 Task: Select 1st.
Action: Mouse moved to (457, 106)
Screenshot: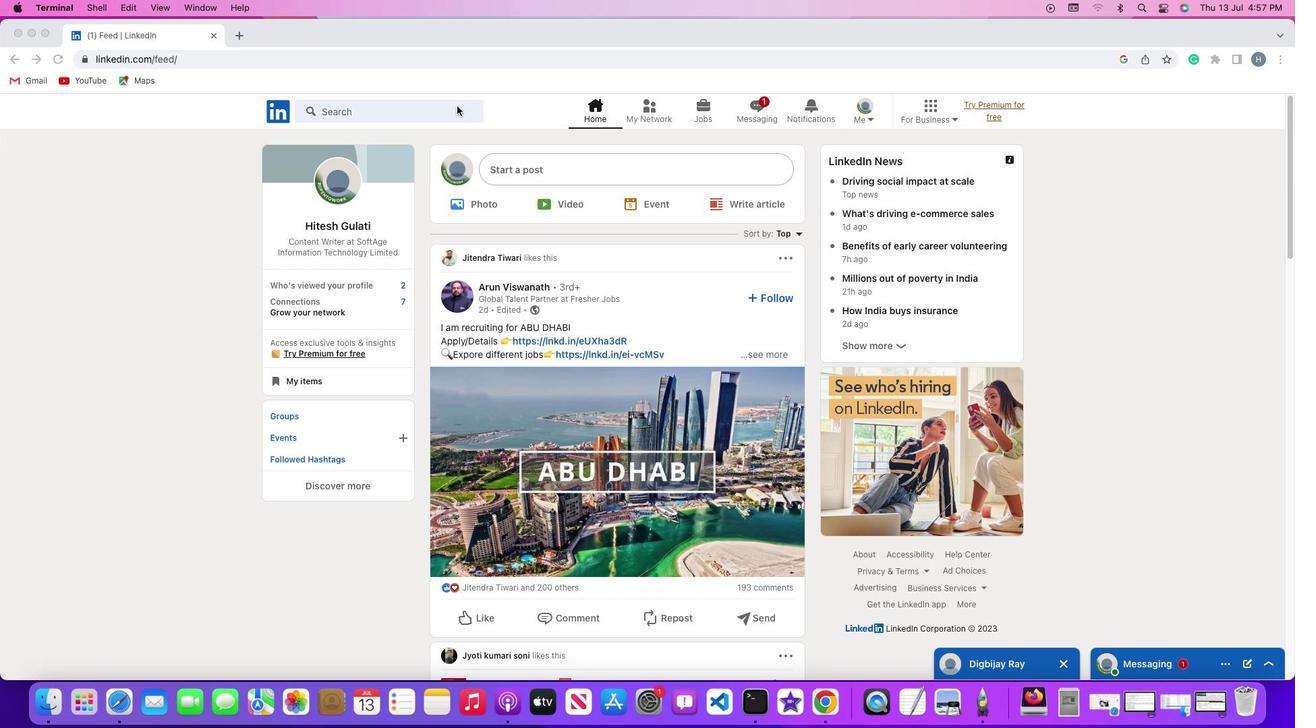 
Action: Mouse pressed left at (457, 106)
Screenshot: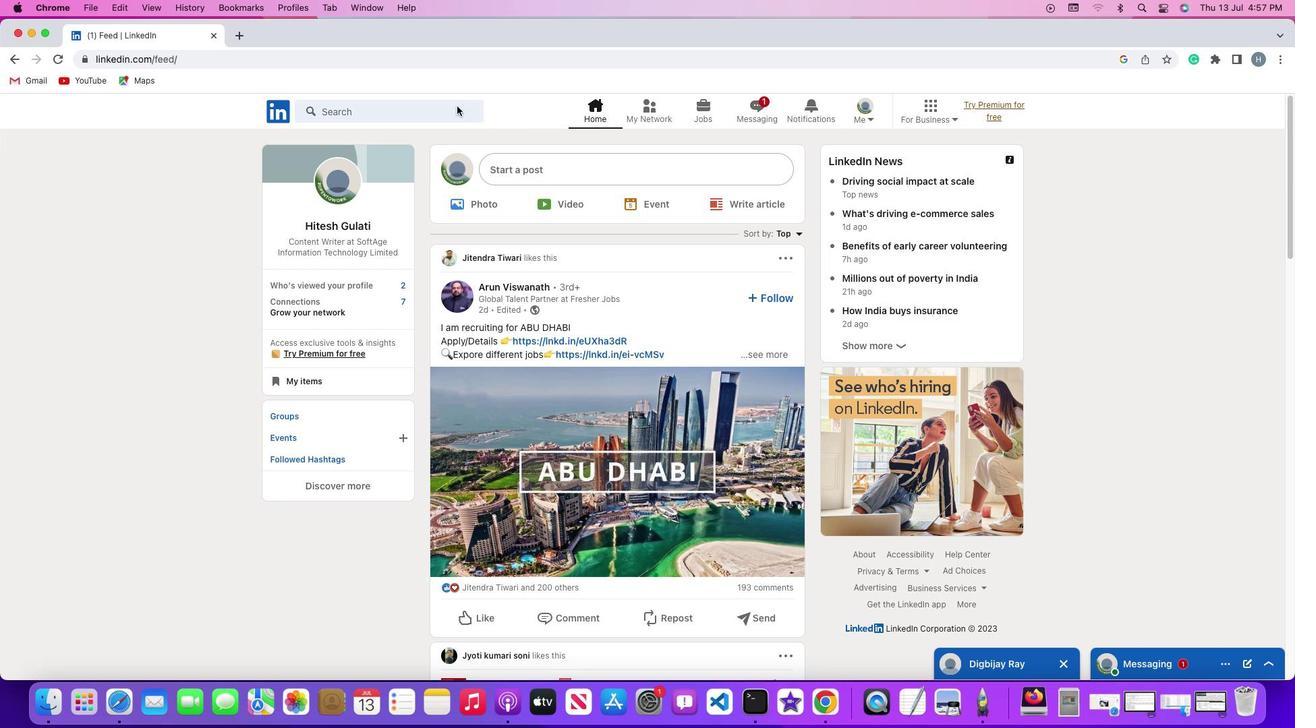 
Action: Mouse pressed left at (457, 106)
Screenshot: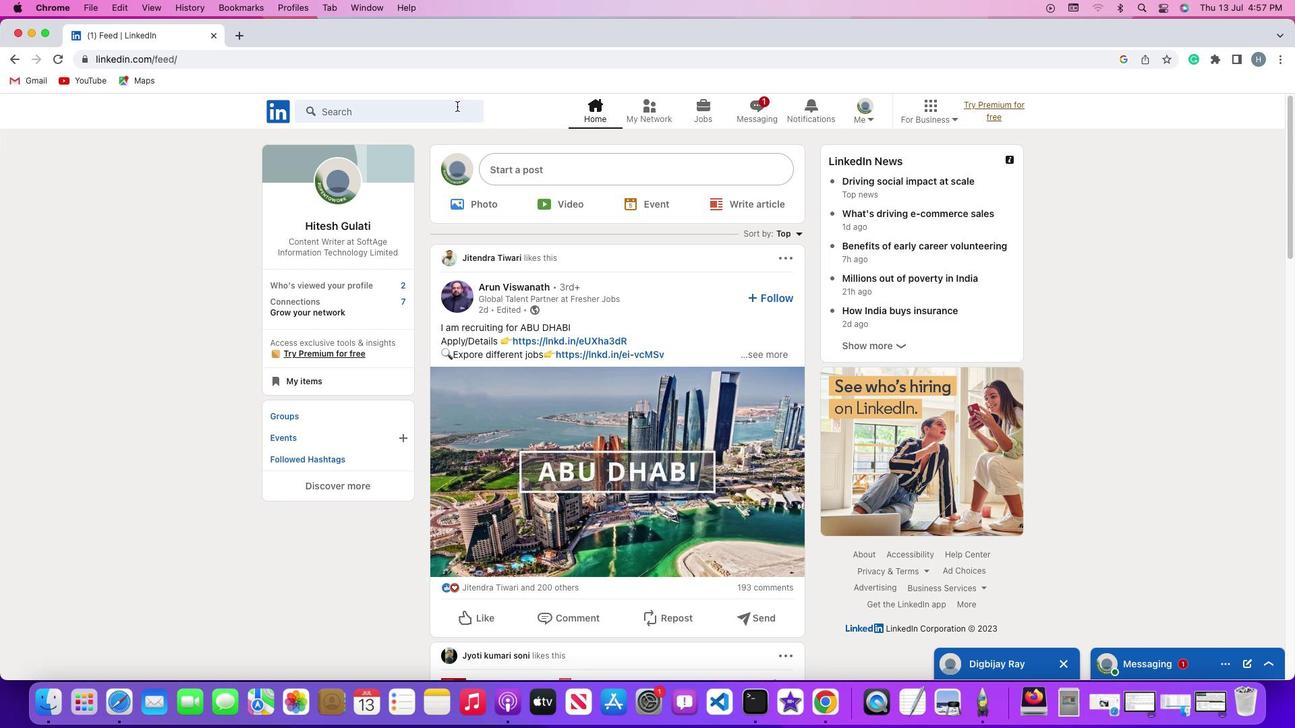 
Action: Key pressed Key.shift'#''h''i''r''i''n''g'Key.enter
Screenshot: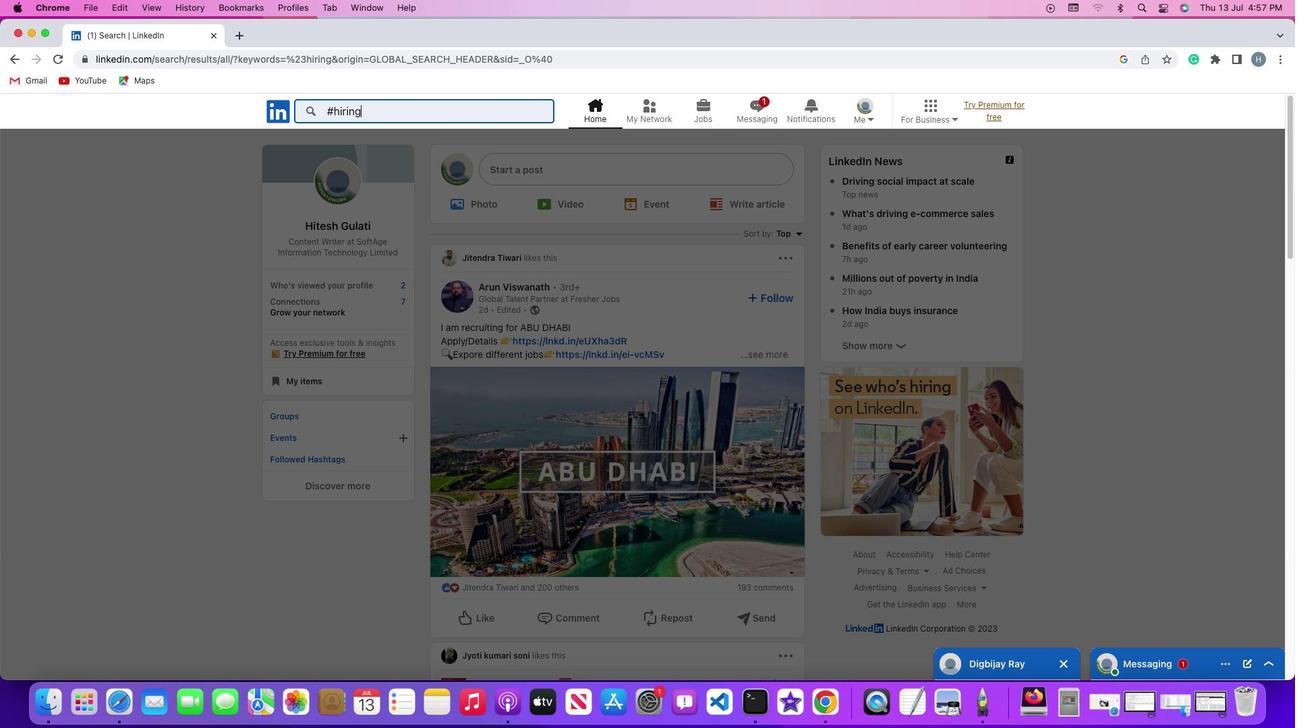 
Action: Mouse moved to (465, 148)
Screenshot: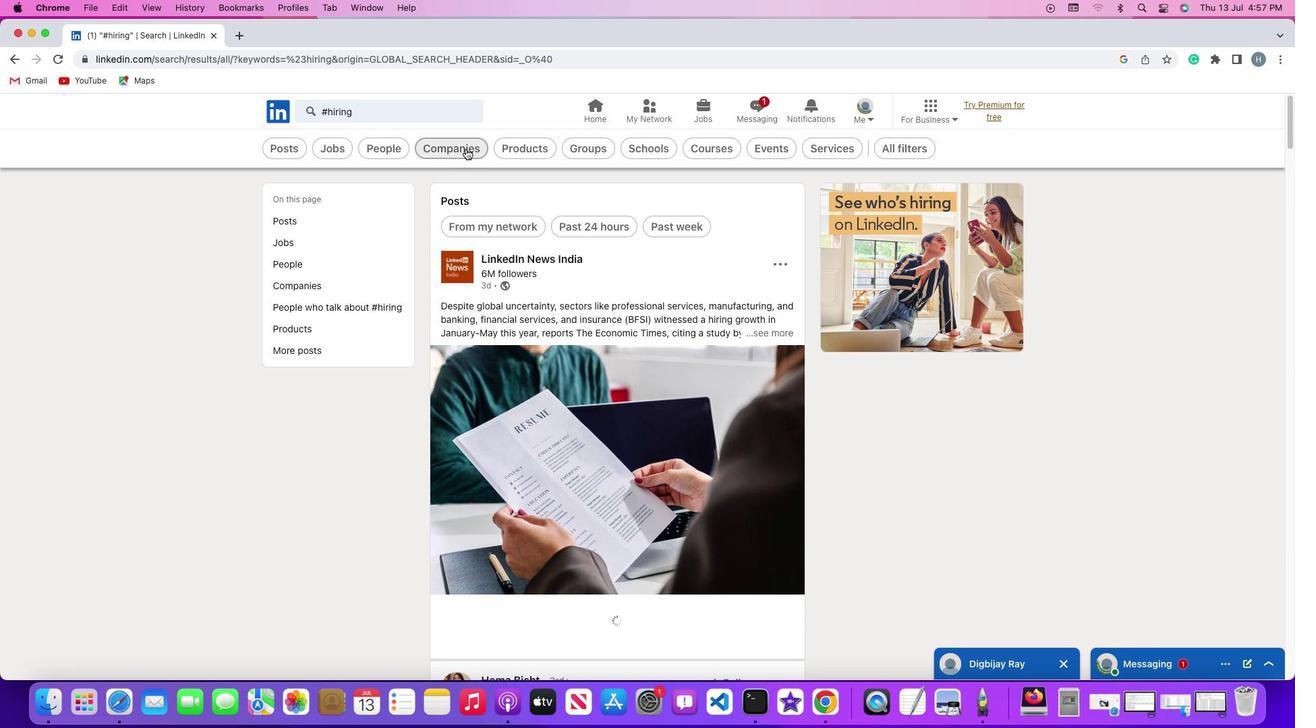 
Action: Mouse pressed left at (465, 148)
Screenshot: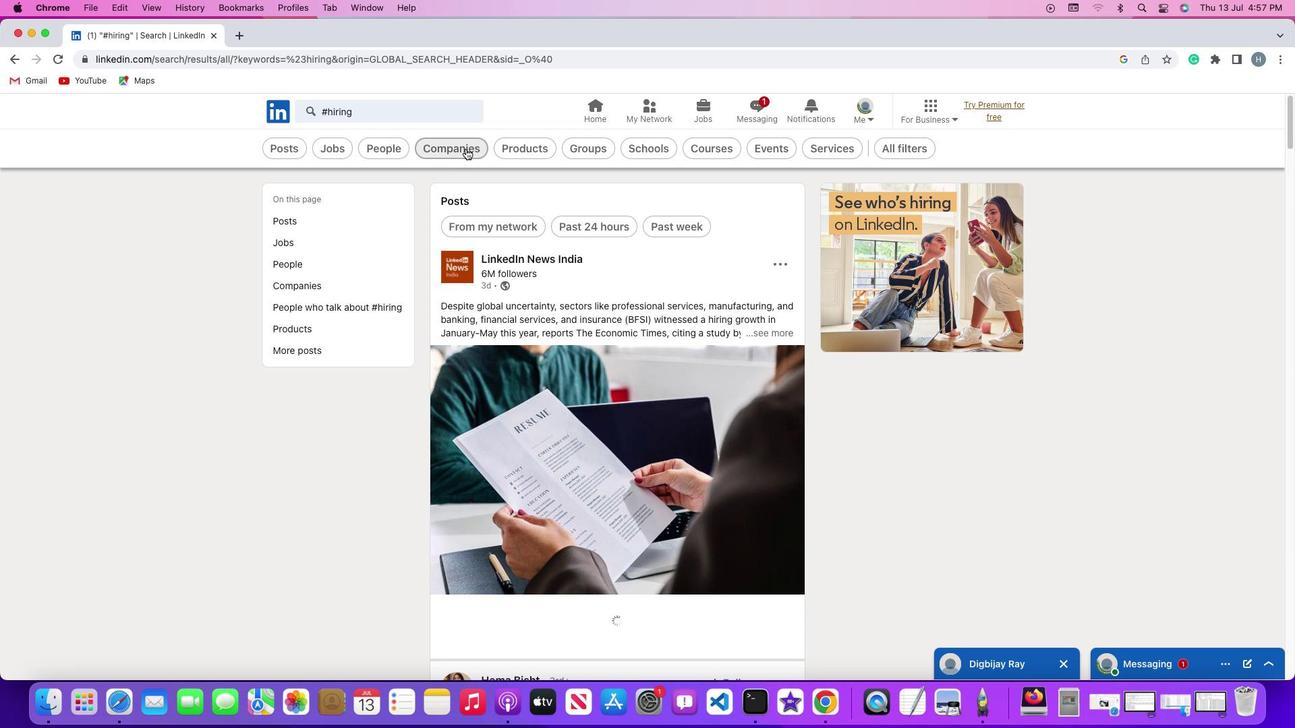 
Action: Mouse moved to (682, 148)
Screenshot: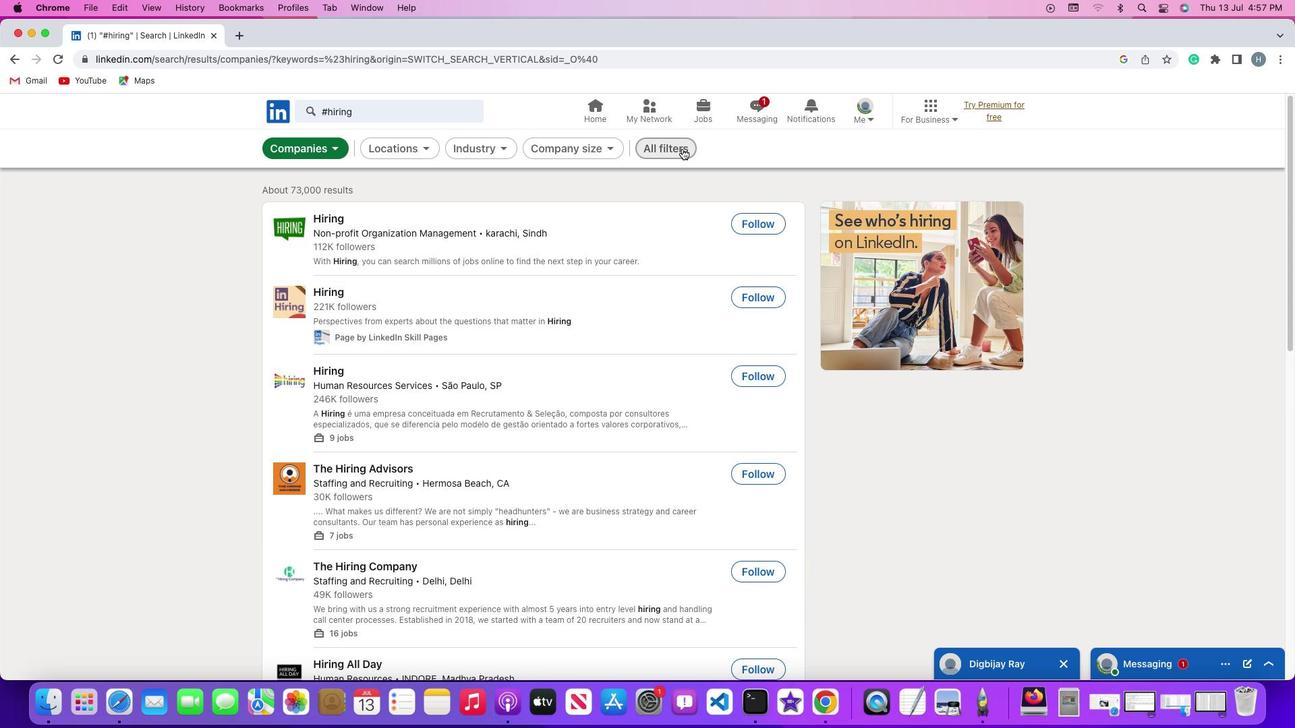 
Action: Mouse pressed left at (682, 148)
Screenshot: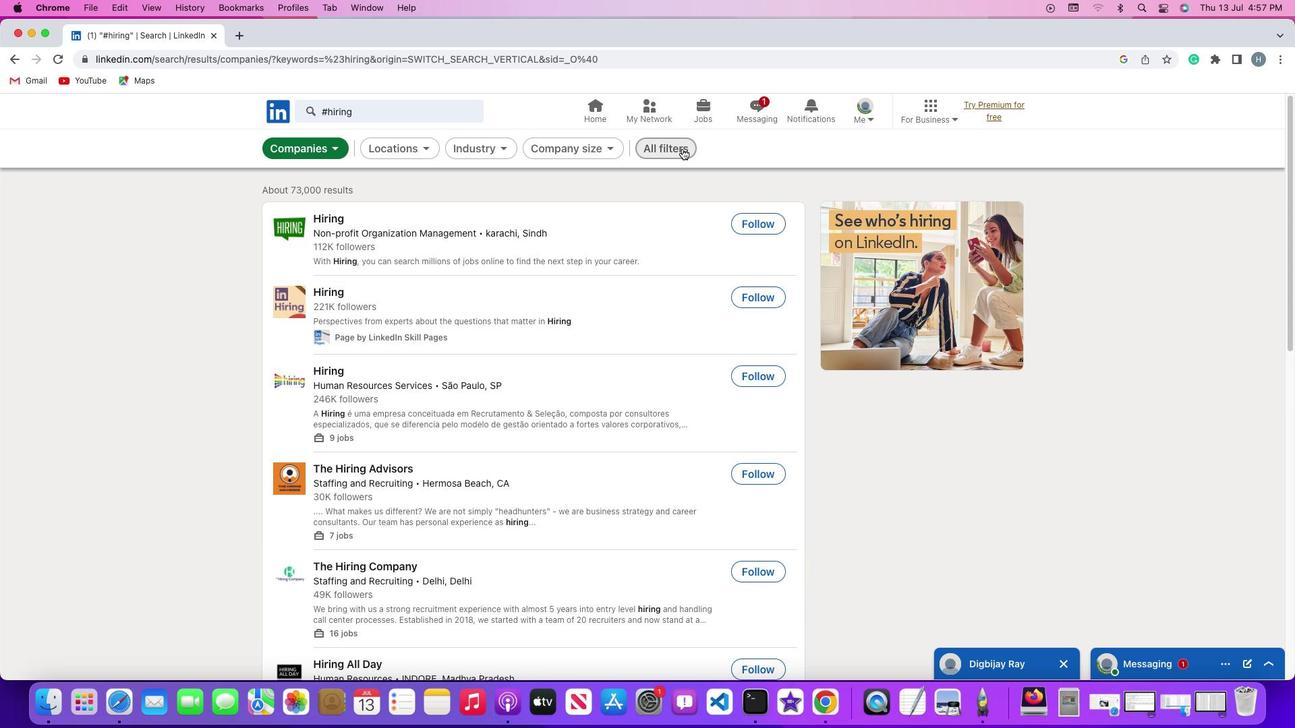 
Action: Mouse moved to (1051, 465)
Screenshot: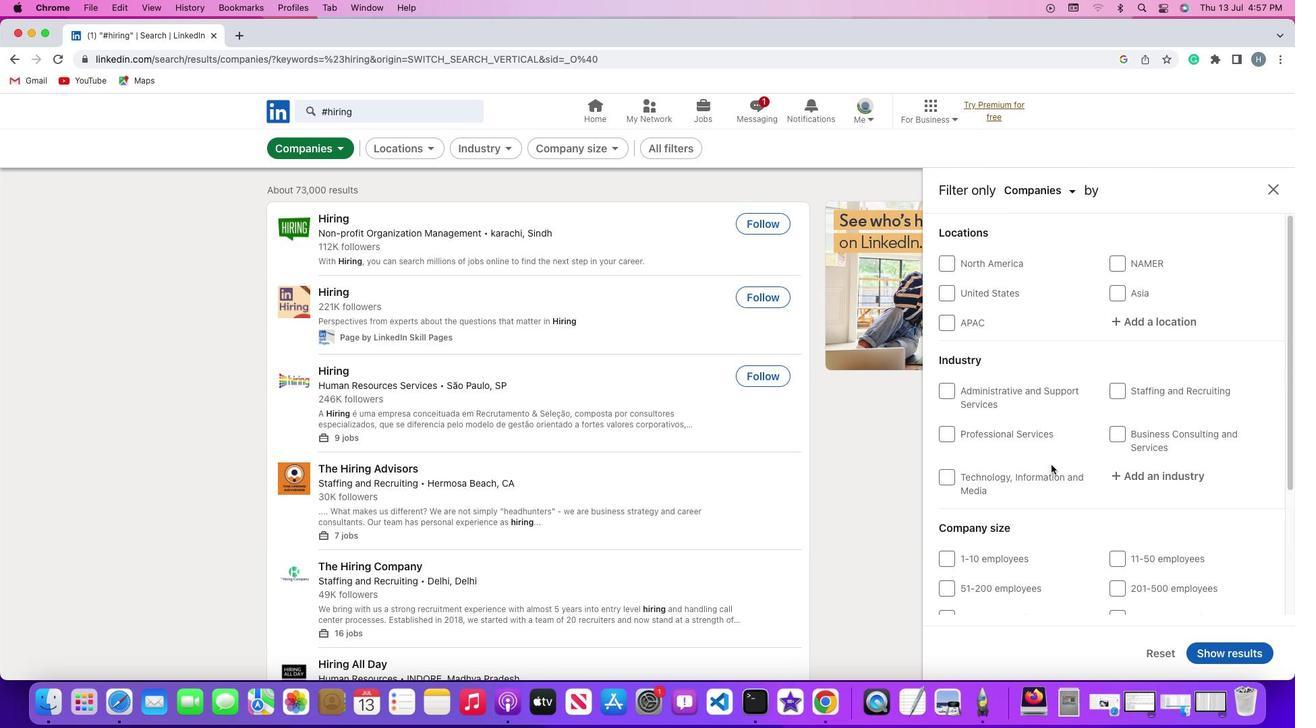 
Action: Mouse scrolled (1051, 465) with delta (0, 0)
Screenshot: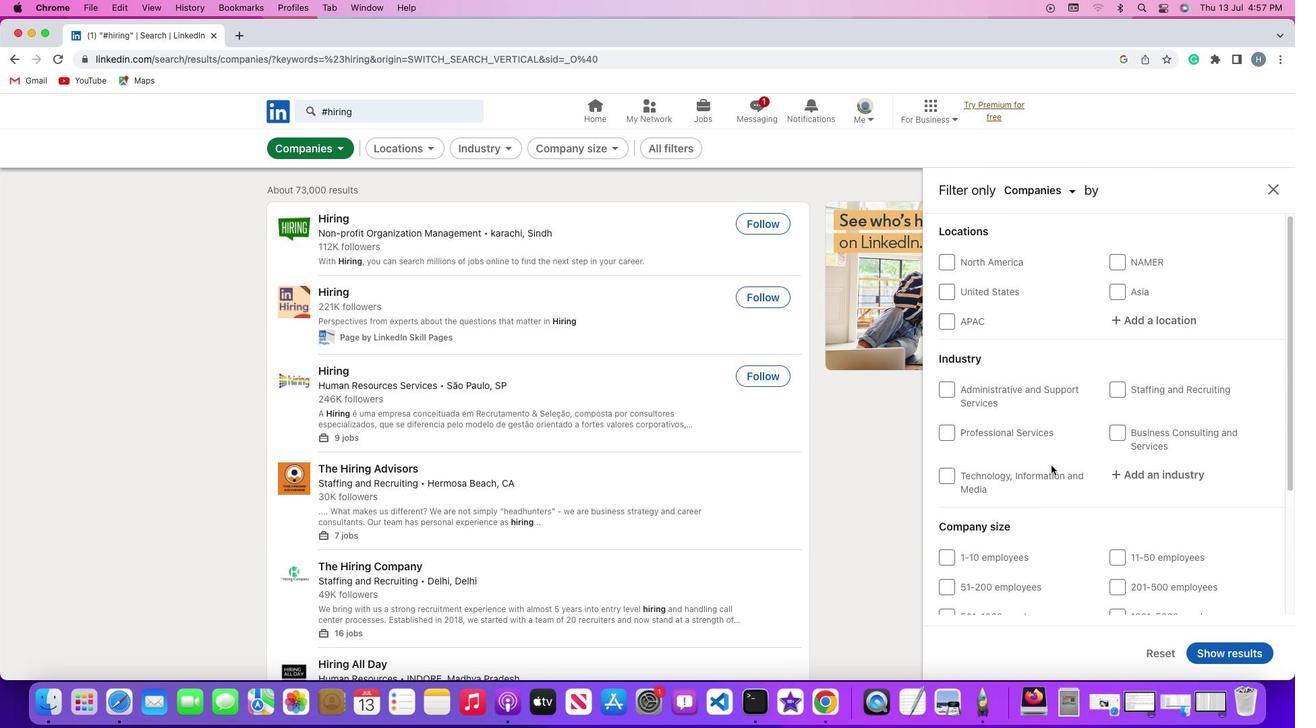 
Action: Mouse scrolled (1051, 465) with delta (0, 0)
Screenshot: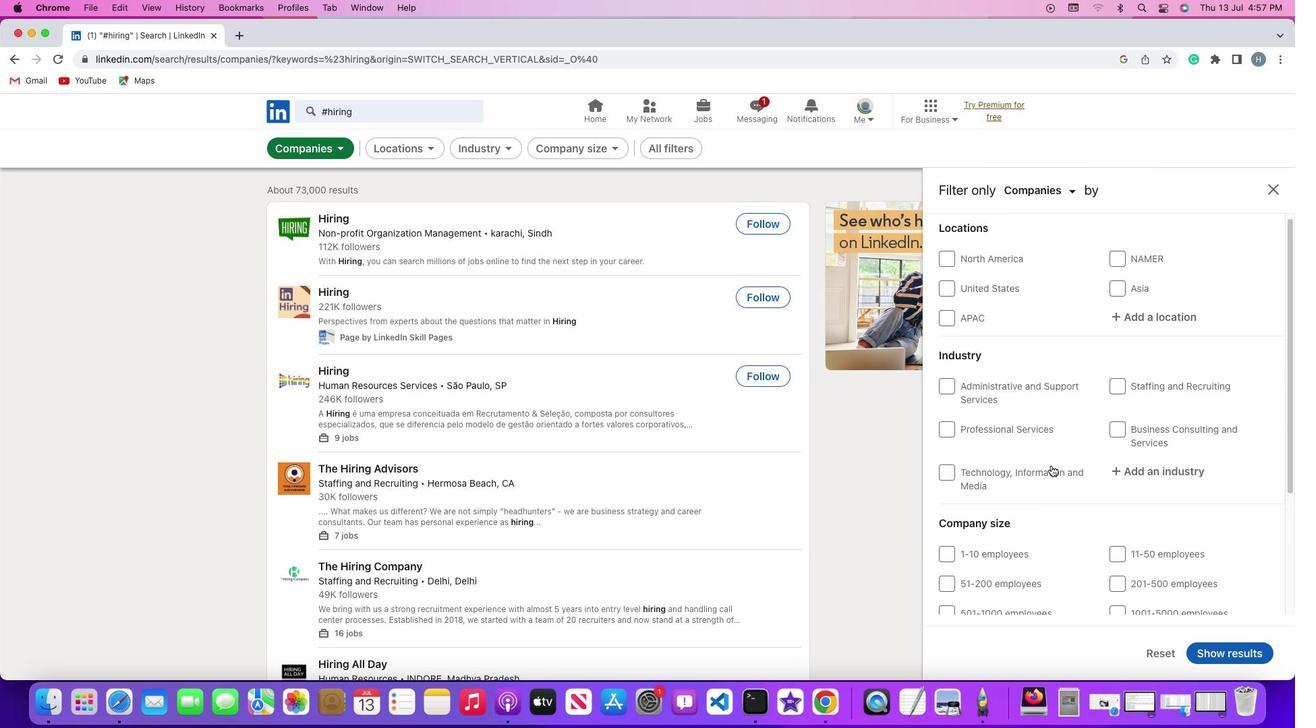 
Action: Mouse moved to (1051, 465)
Screenshot: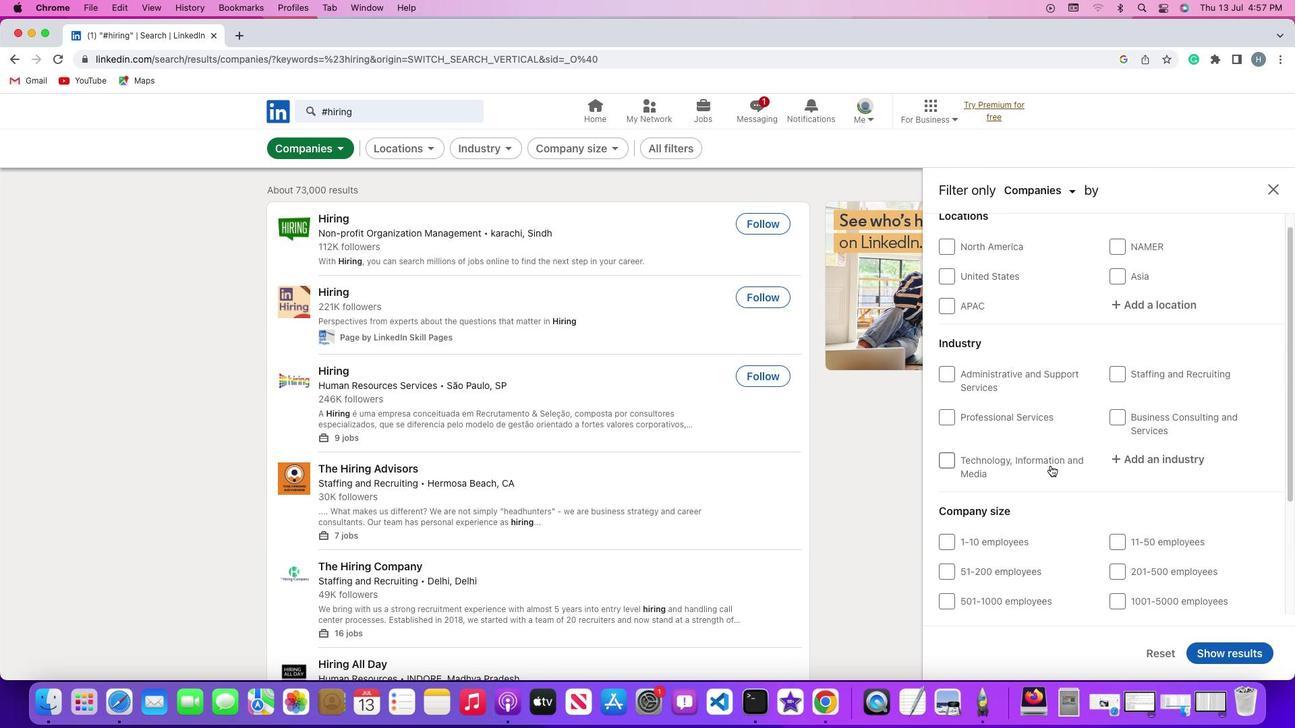 
Action: Mouse scrolled (1051, 465) with delta (0, -1)
Screenshot: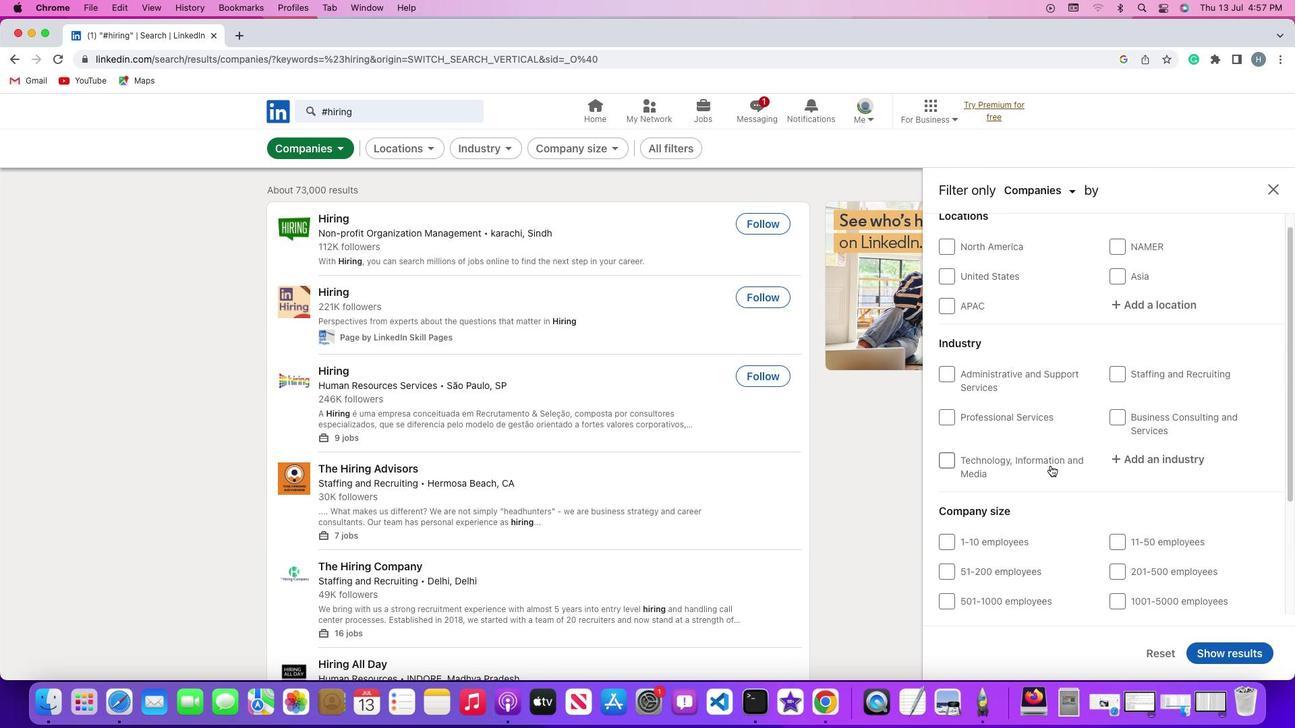 
Action: Mouse moved to (1051, 466)
Screenshot: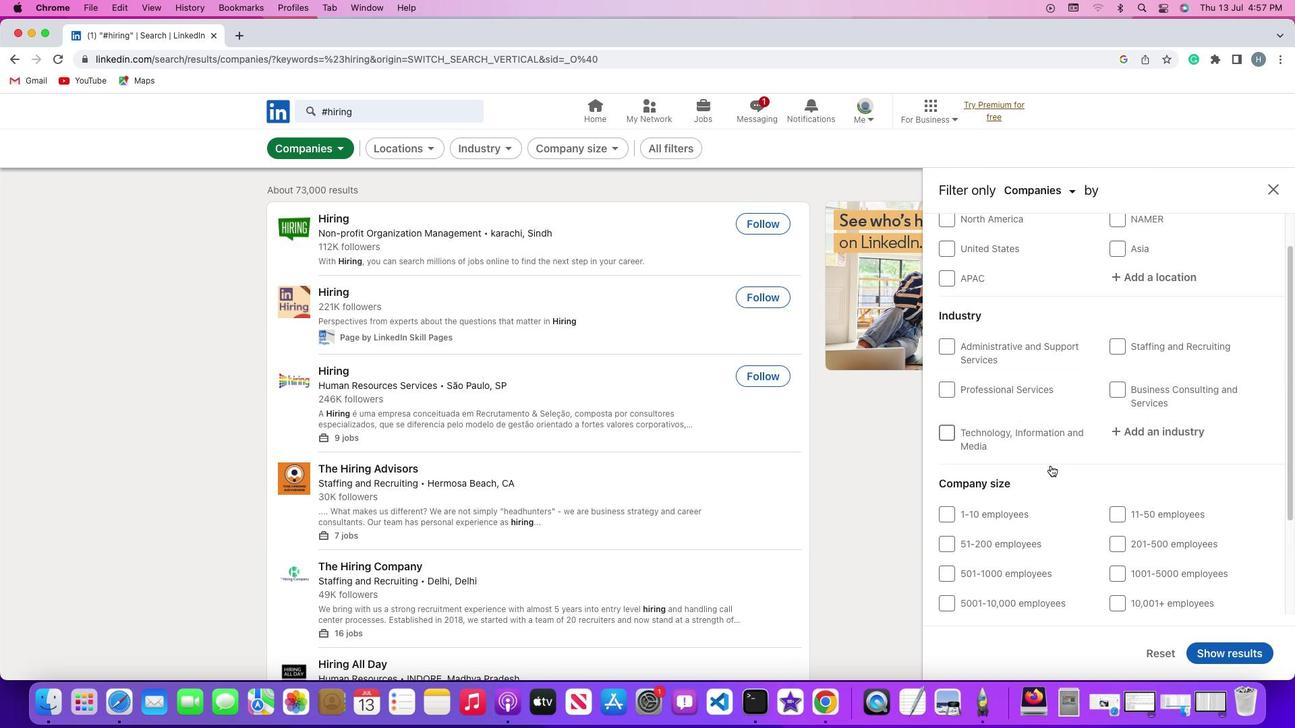 
Action: Mouse scrolled (1051, 466) with delta (0, -2)
Screenshot: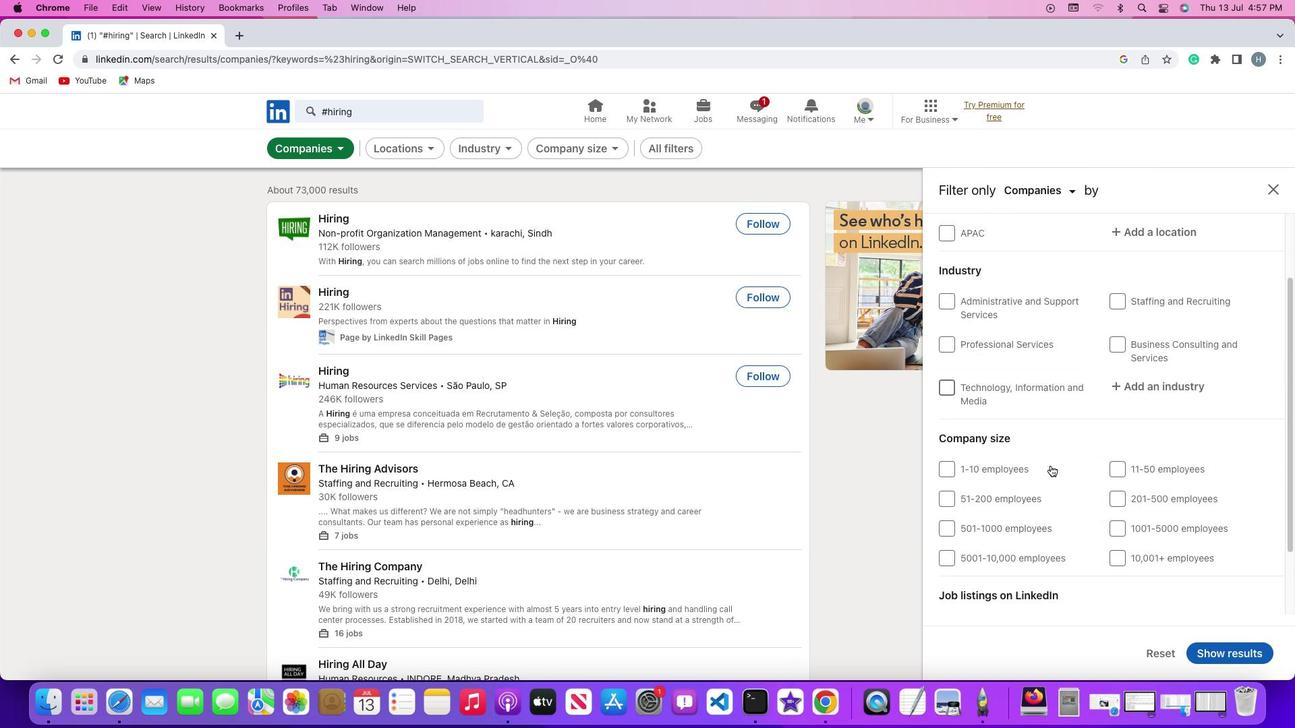 
Action: Mouse moved to (1050, 466)
Screenshot: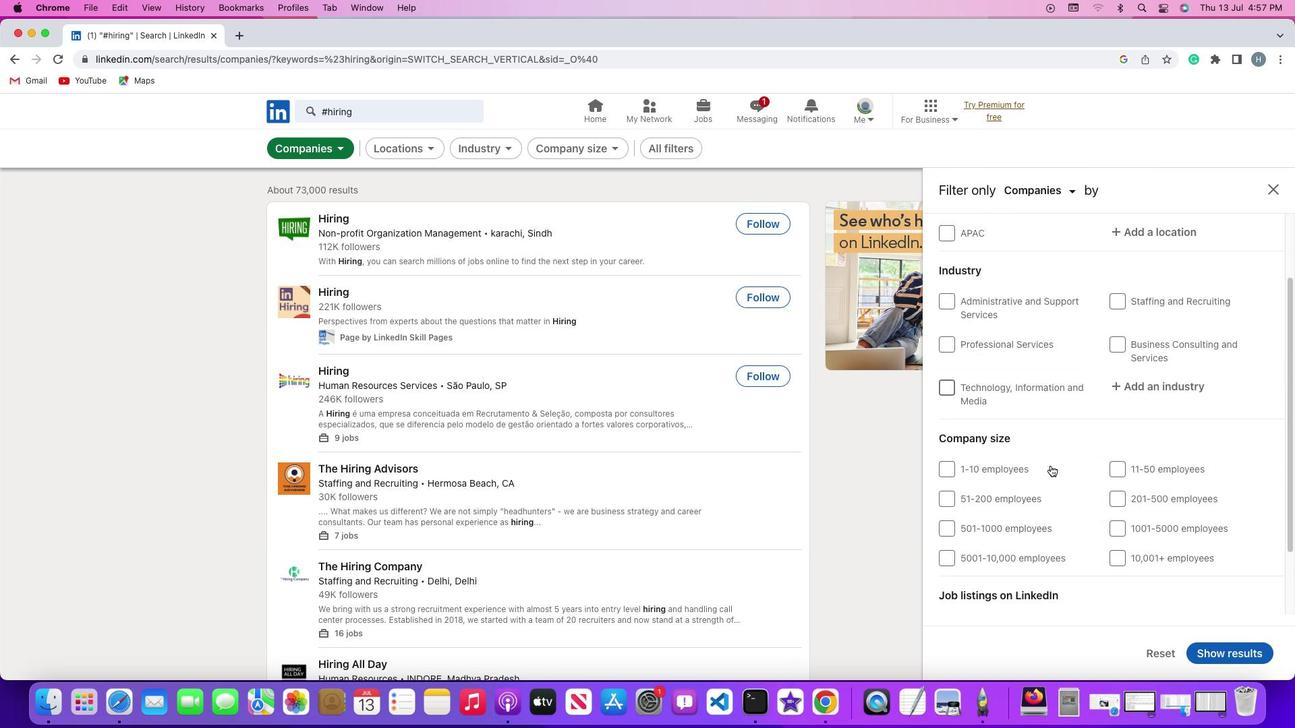 
Action: Mouse scrolled (1050, 466) with delta (0, -3)
Screenshot: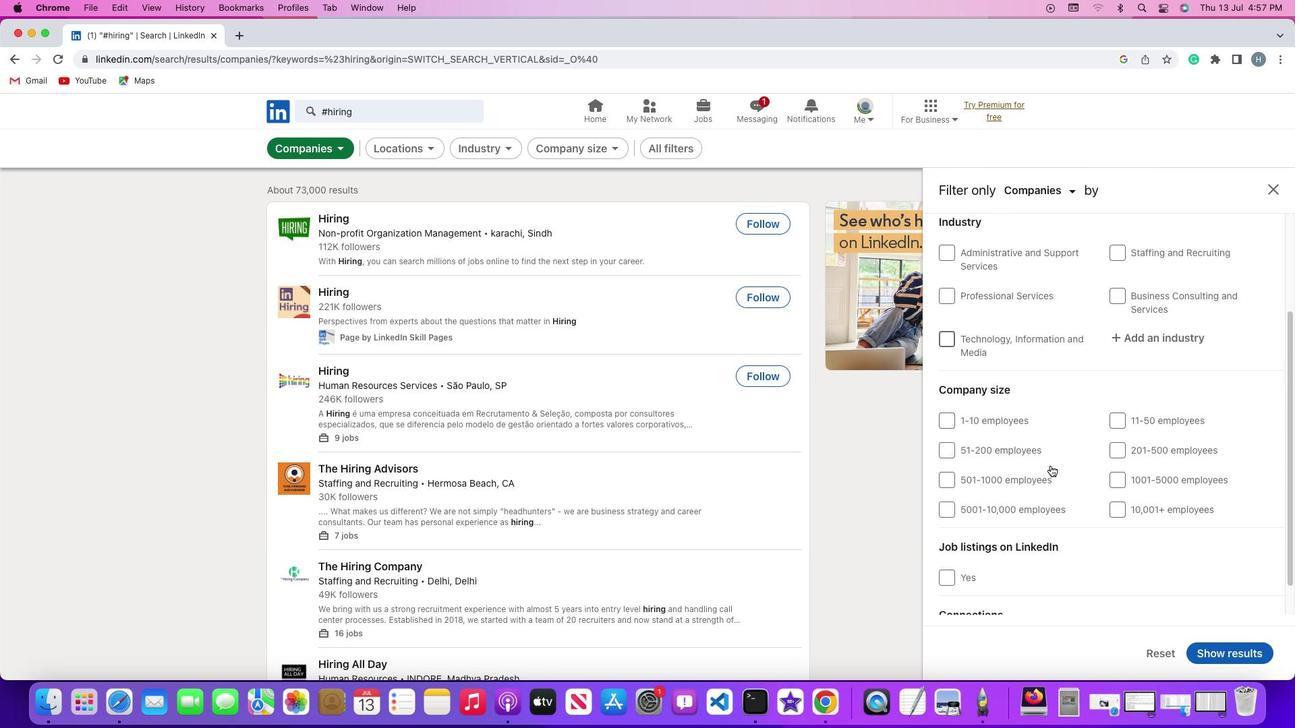 
Action: Mouse moved to (1009, 491)
Screenshot: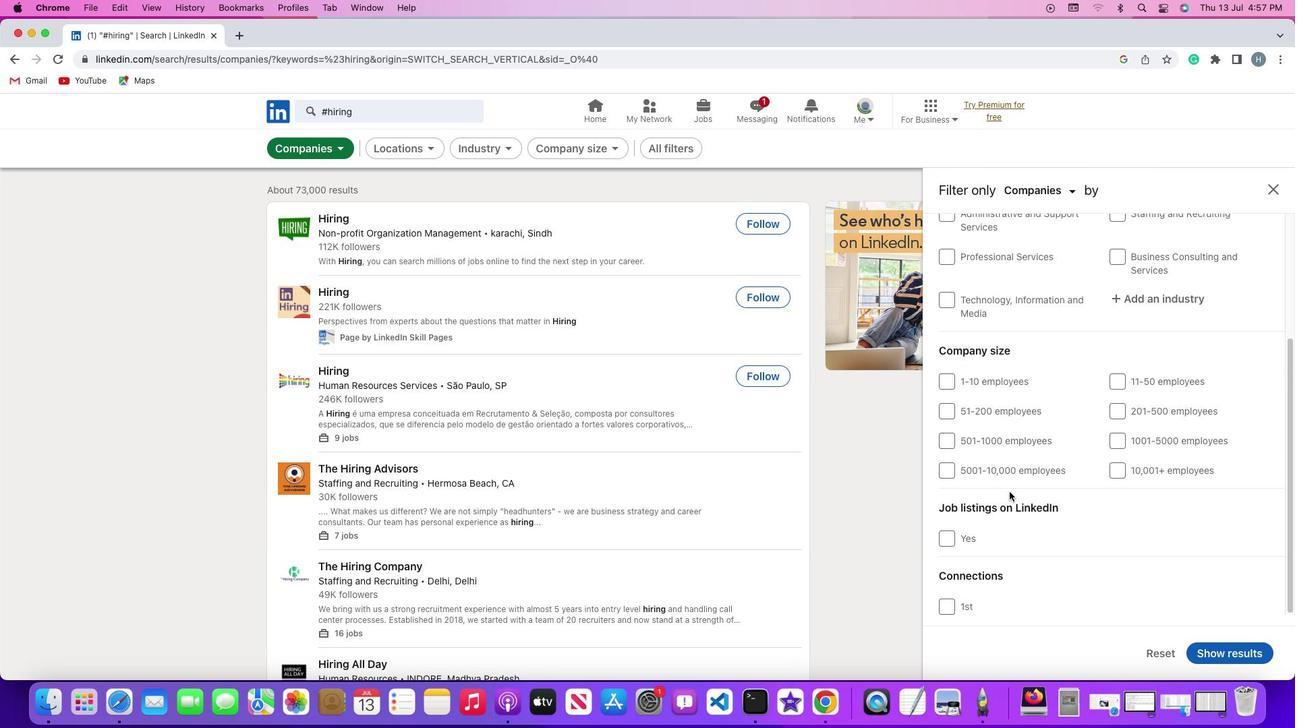 
Action: Mouse scrolled (1009, 491) with delta (0, 0)
Screenshot: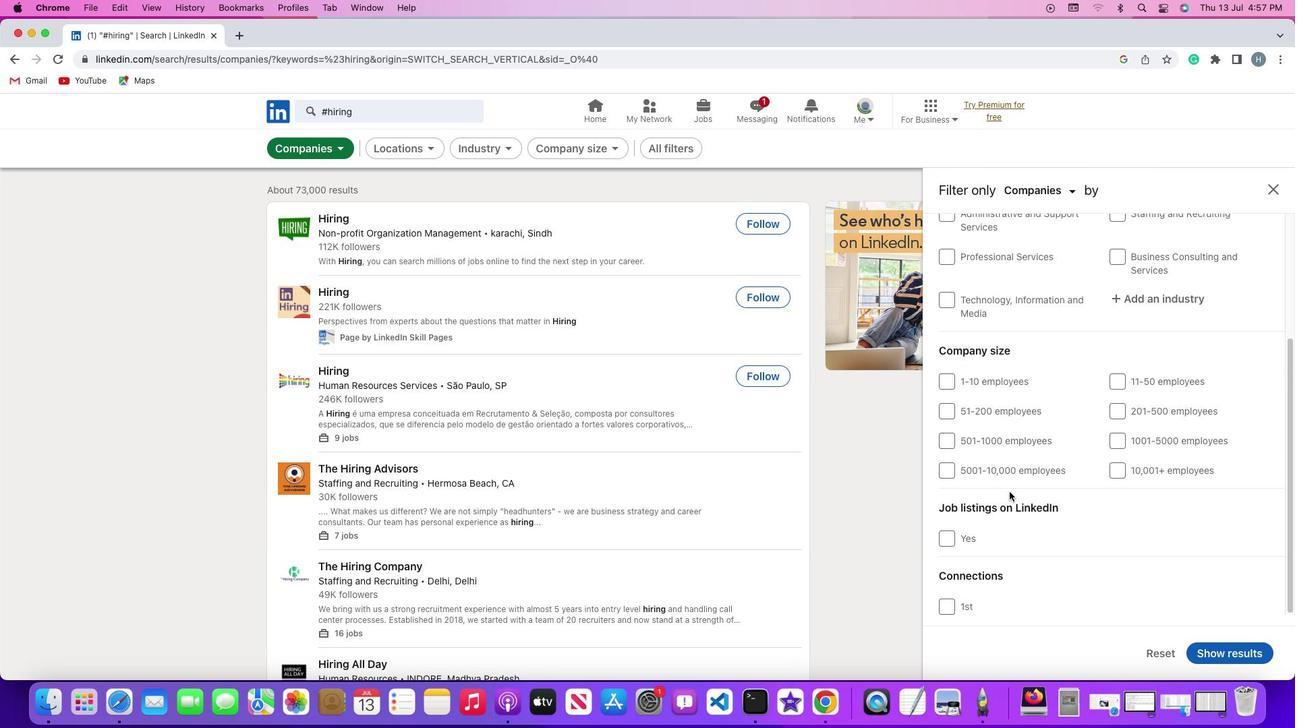 
Action: Mouse scrolled (1009, 491) with delta (0, 0)
Screenshot: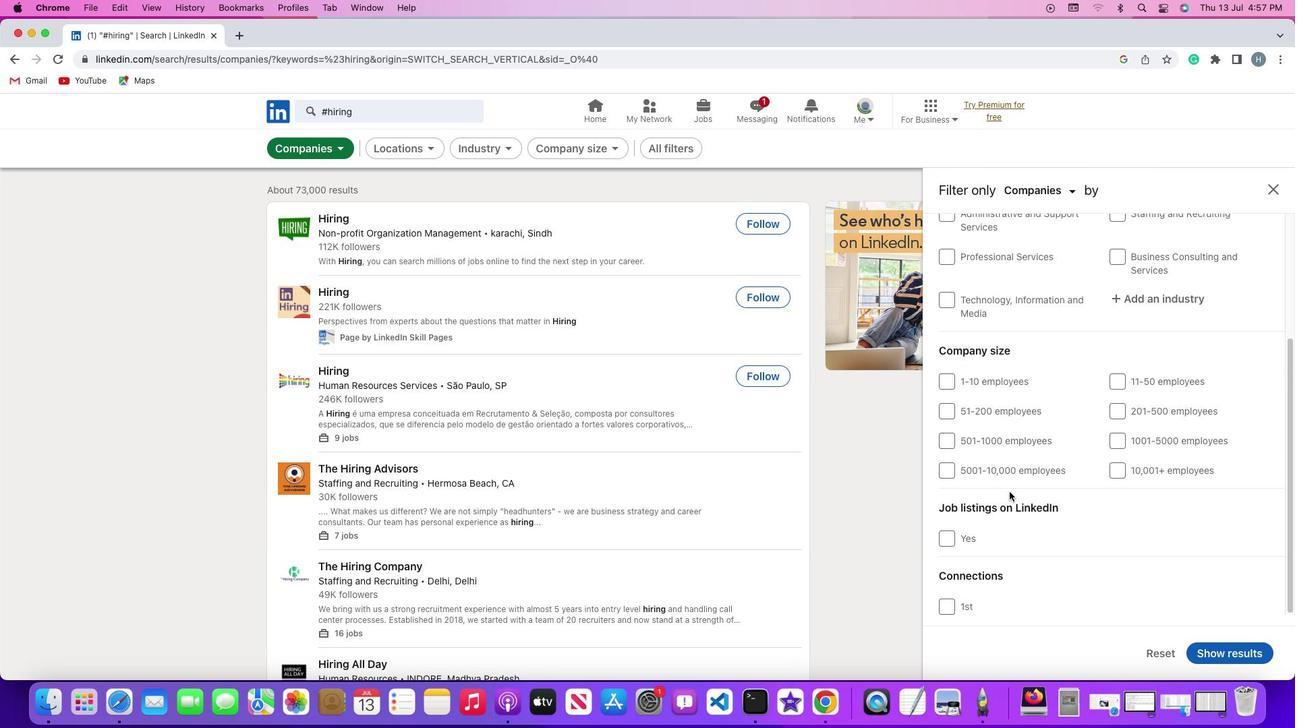 
Action: Mouse scrolled (1009, 491) with delta (0, -2)
Screenshot: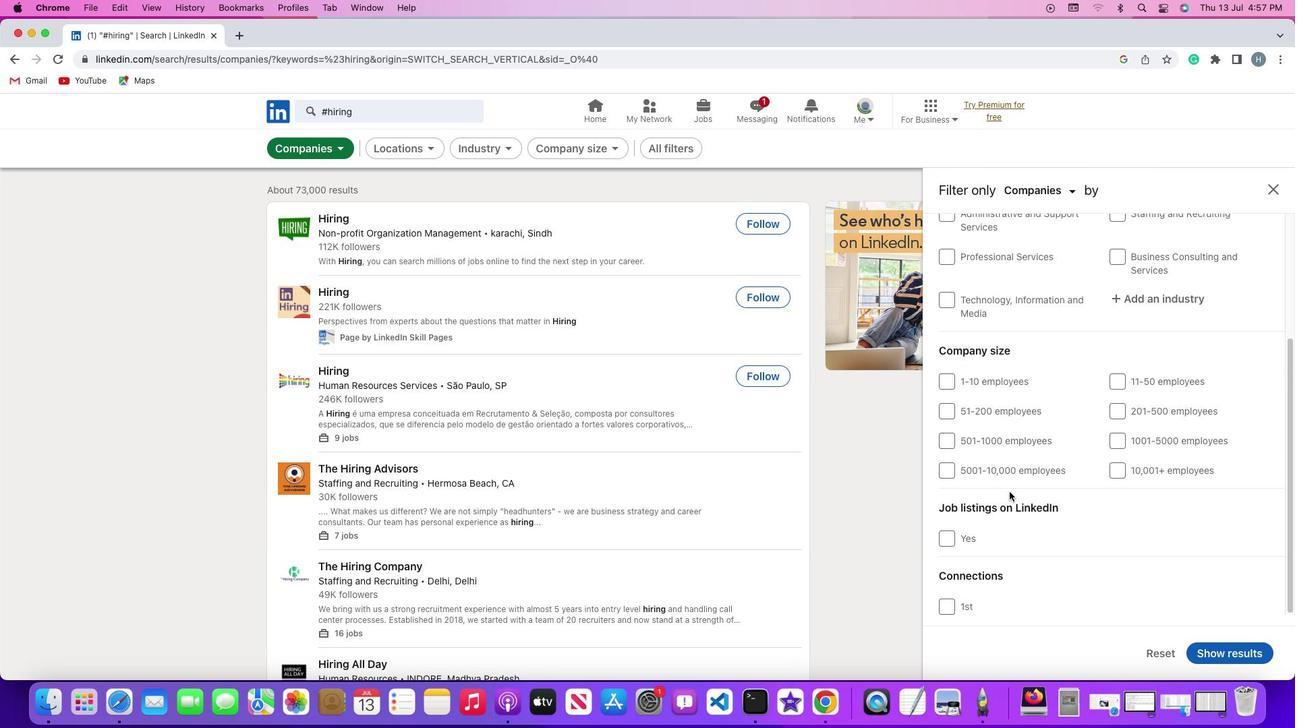 
Action: Mouse scrolled (1009, 491) with delta (0, -2)
Screenshot: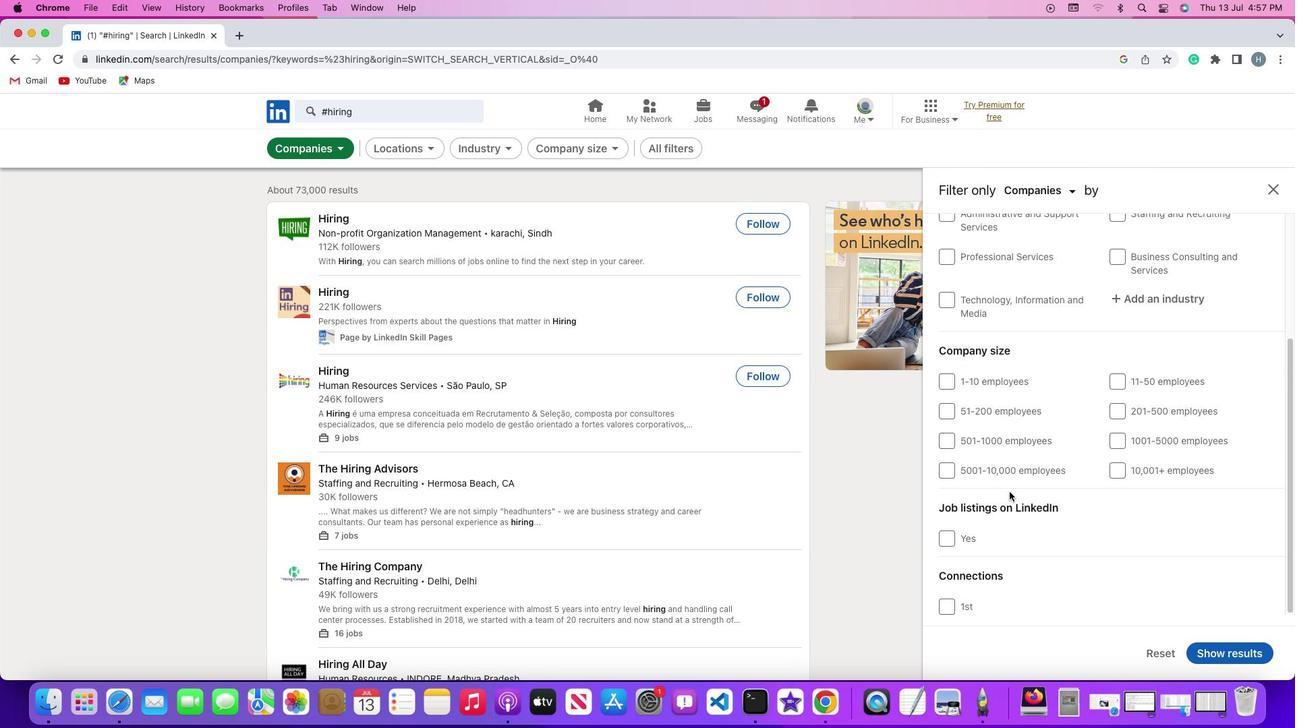 
Action: Mouse moved to (945, 605)
Screenshot: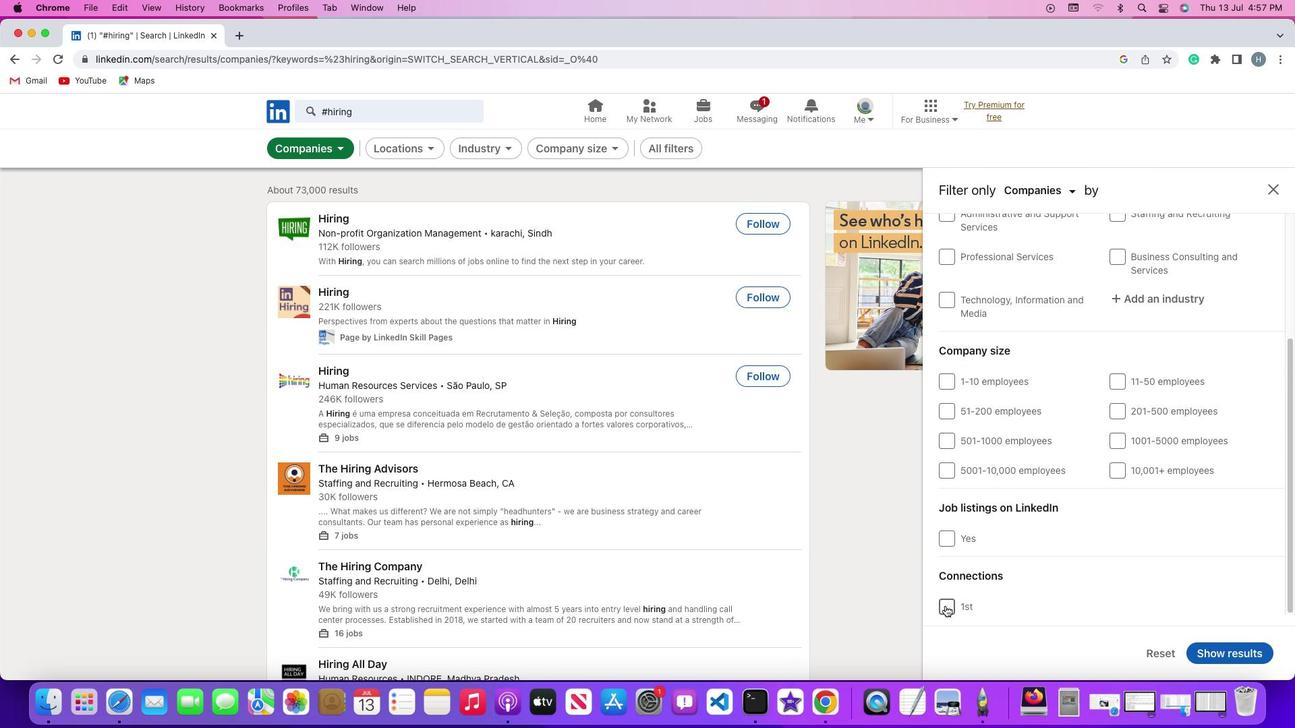 
Action: Mouse pressed left at (945, 605)
Screenshot: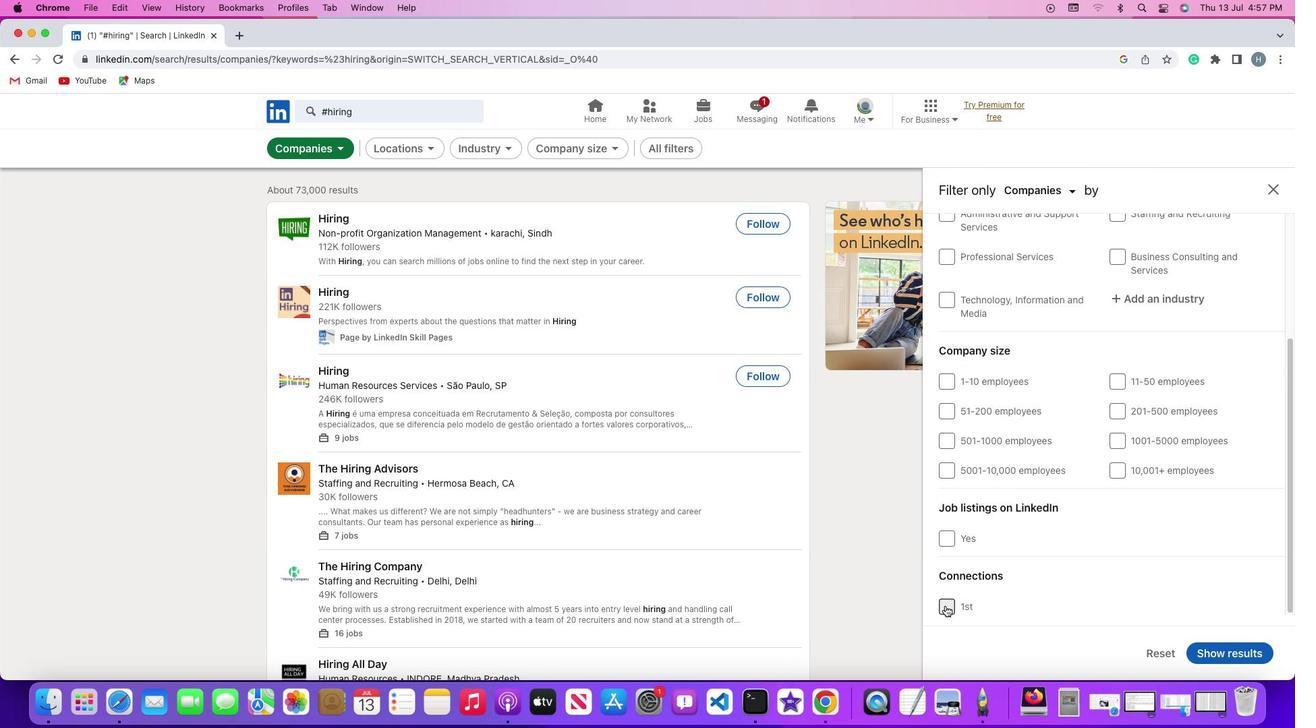 
Action: Mouse moved to (1098, 568)
Screenshot: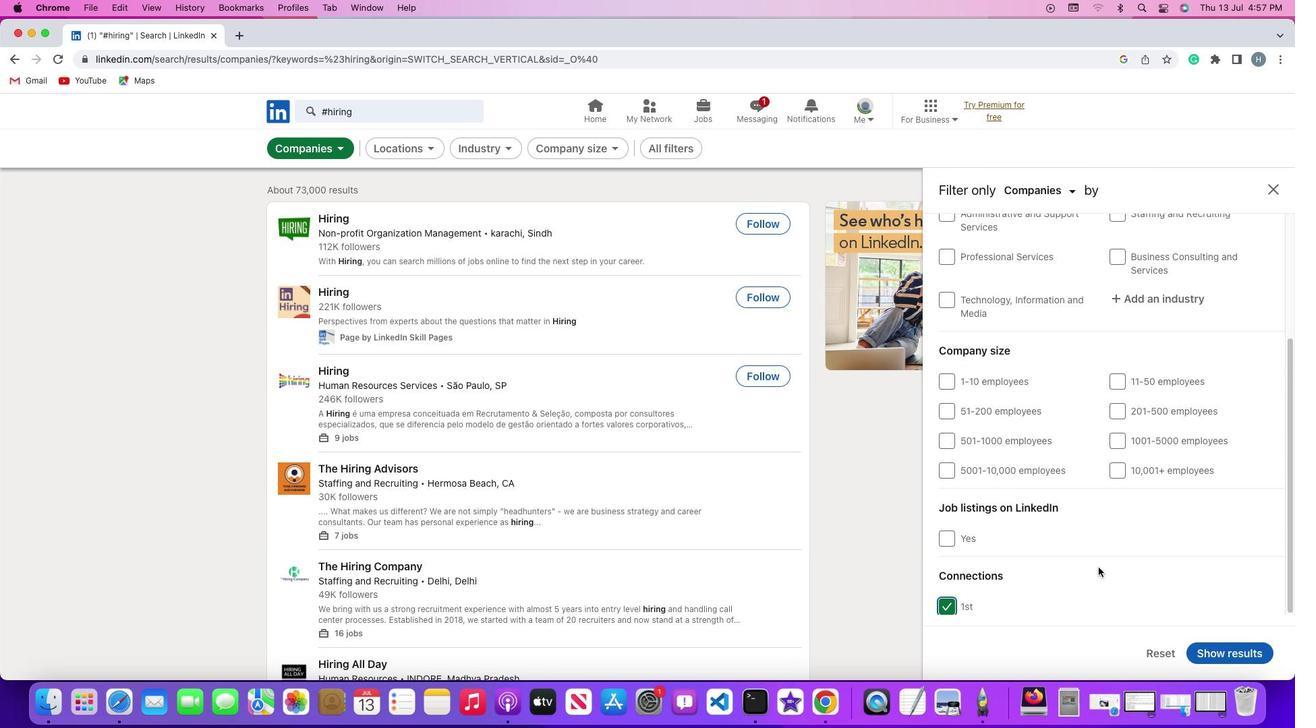 
